 Task: Add Sprouts Fruit Burst to the cart.
Action: Mouse moved to (276, 105)
Screenshot: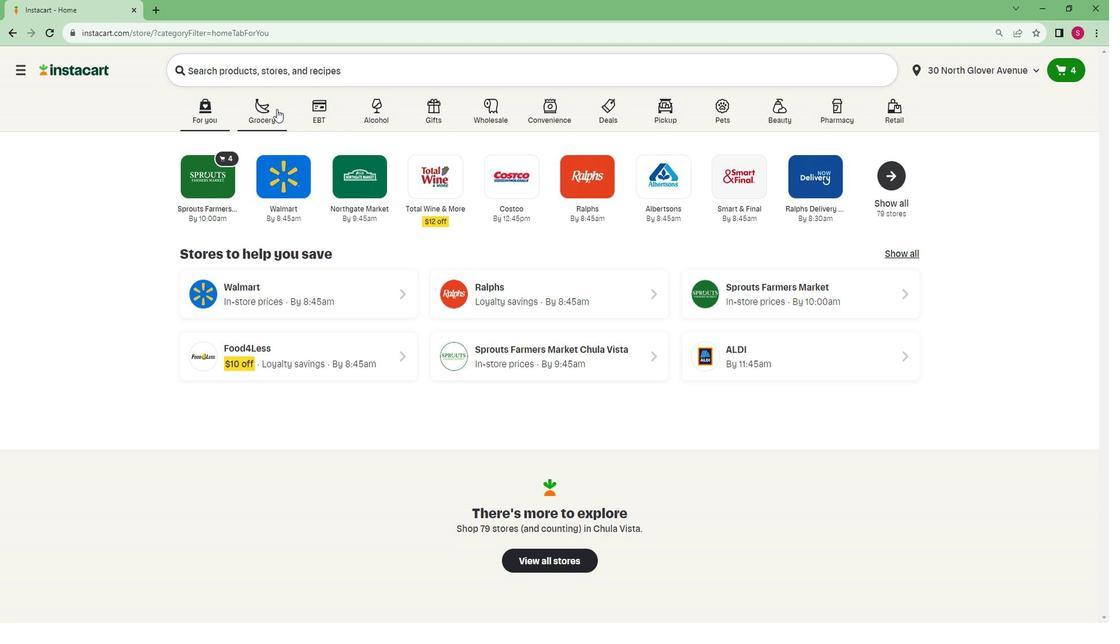 
Action: Mouse pressed left at (276, 105)
Screenshot: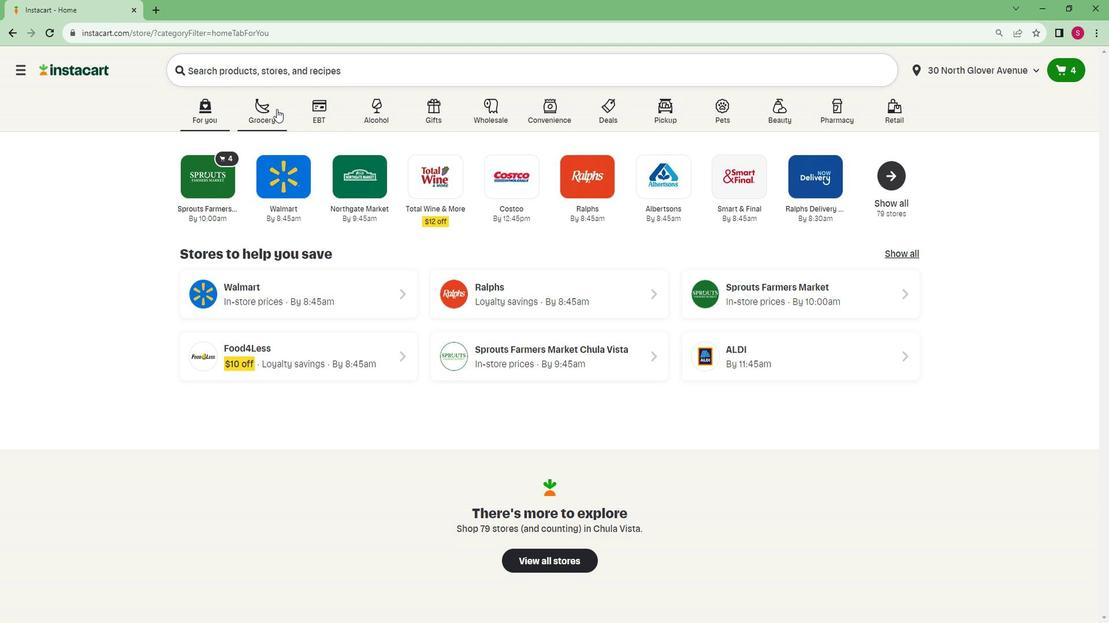 
Action: Mouse moved to (231, 313)
Screenshot: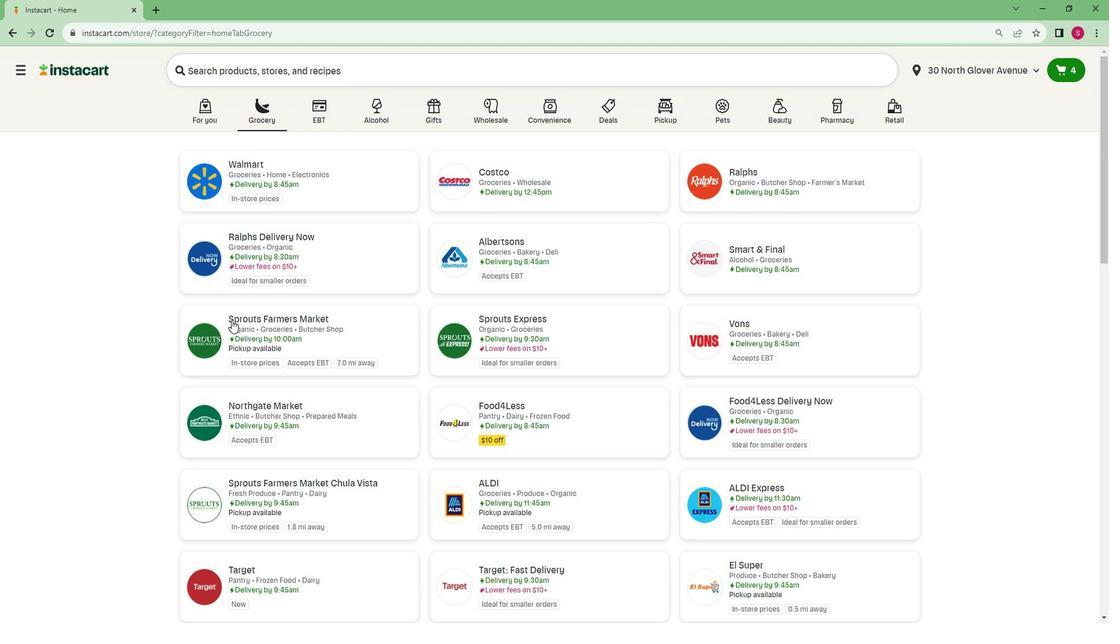 
Action: Mouse pressed left at (231, 313)
Screenshot: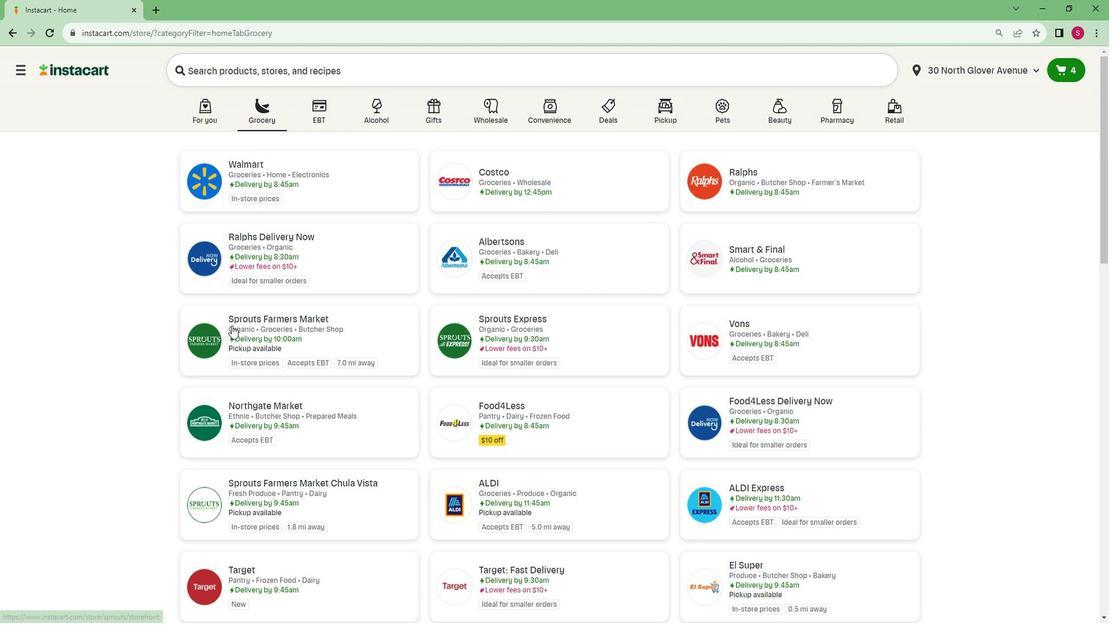 
Action: Mouse moved to (31, 362)
Screenshot: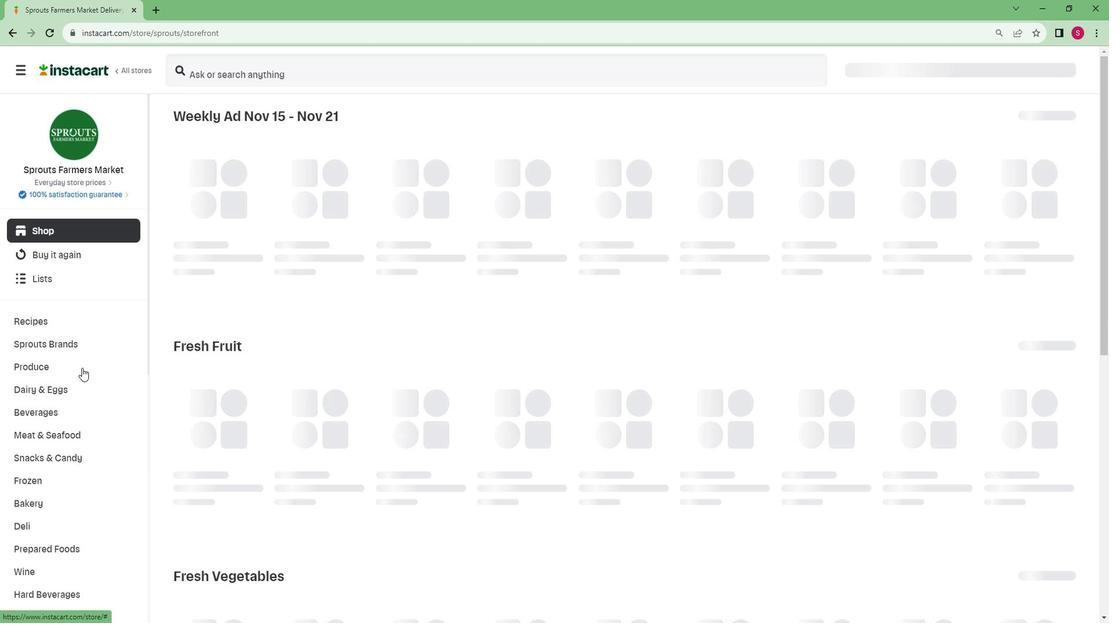 
Action: Mouse scrolled (31, 361) with delta (0, 0)
Screenshot: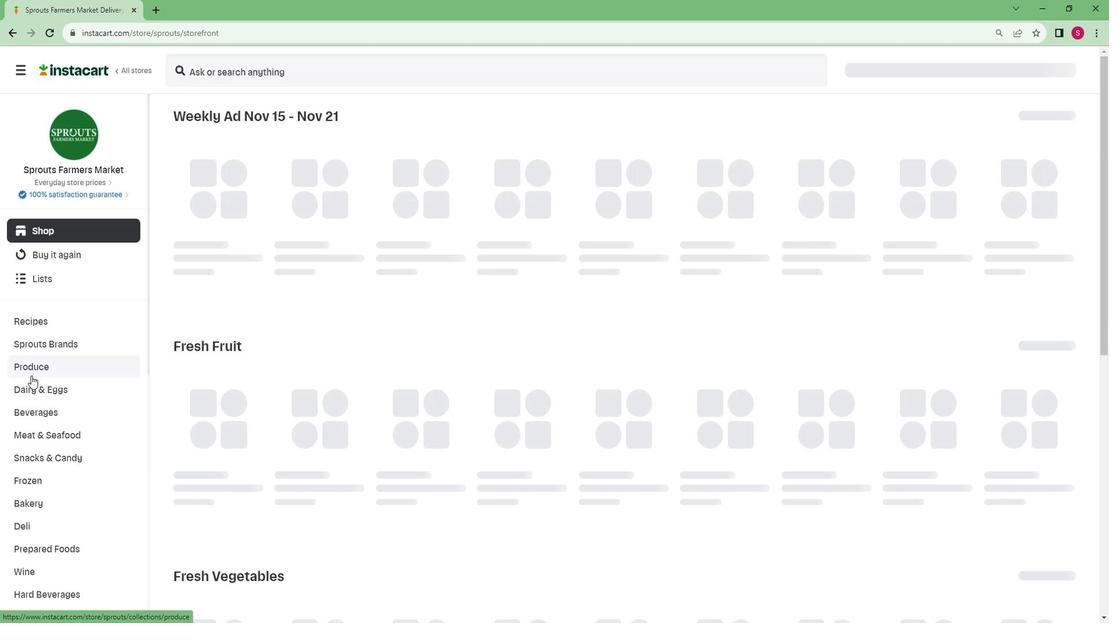 
Action: Mouse scrolled (31, 361) with delta (0, 0)
Screenshot: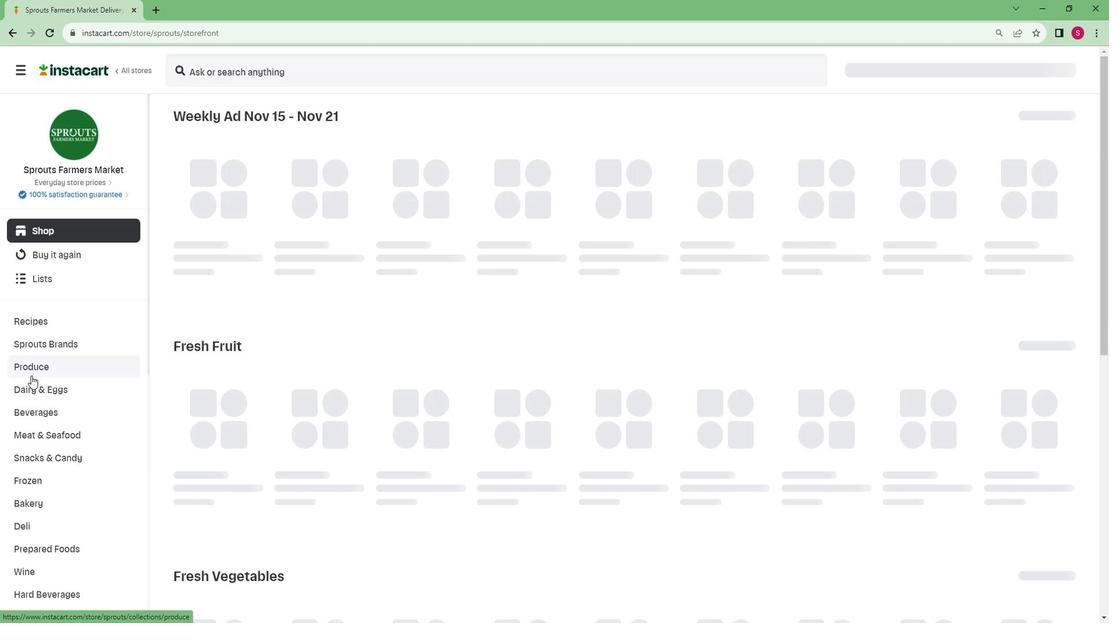 
Action: Mouse scrolled (31, 361) with delta (0, 0)
Screenshot: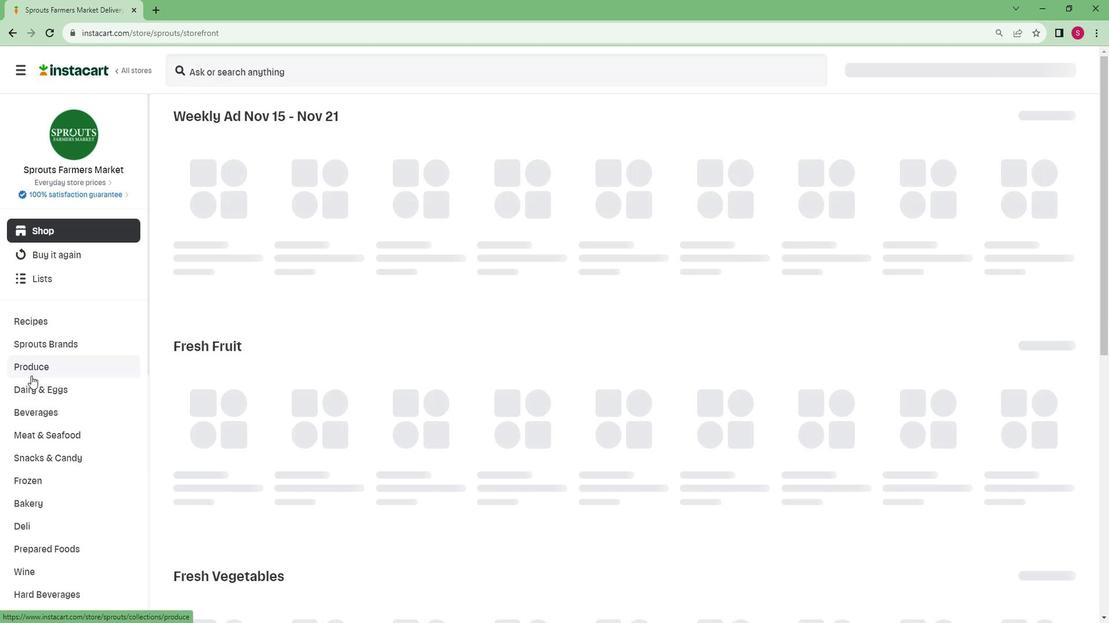 
Action: Mouse scrolled (31, 361) with delta (0, 0)
Screenshot: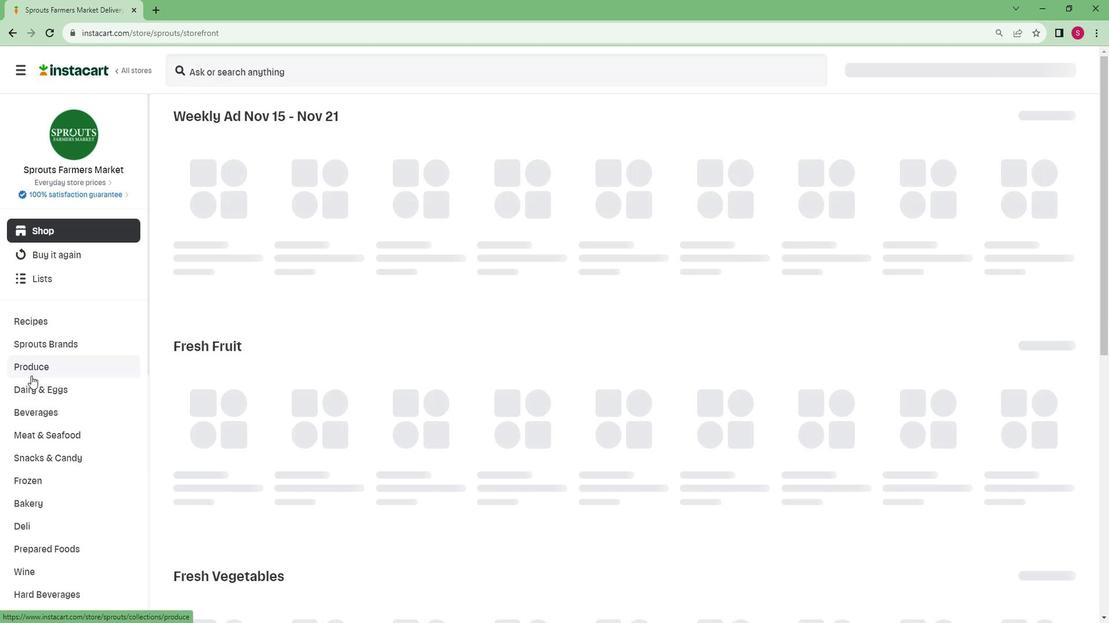 
Action: Mouse scrolled (31, 361) with delta (0, 0)
Screenshot: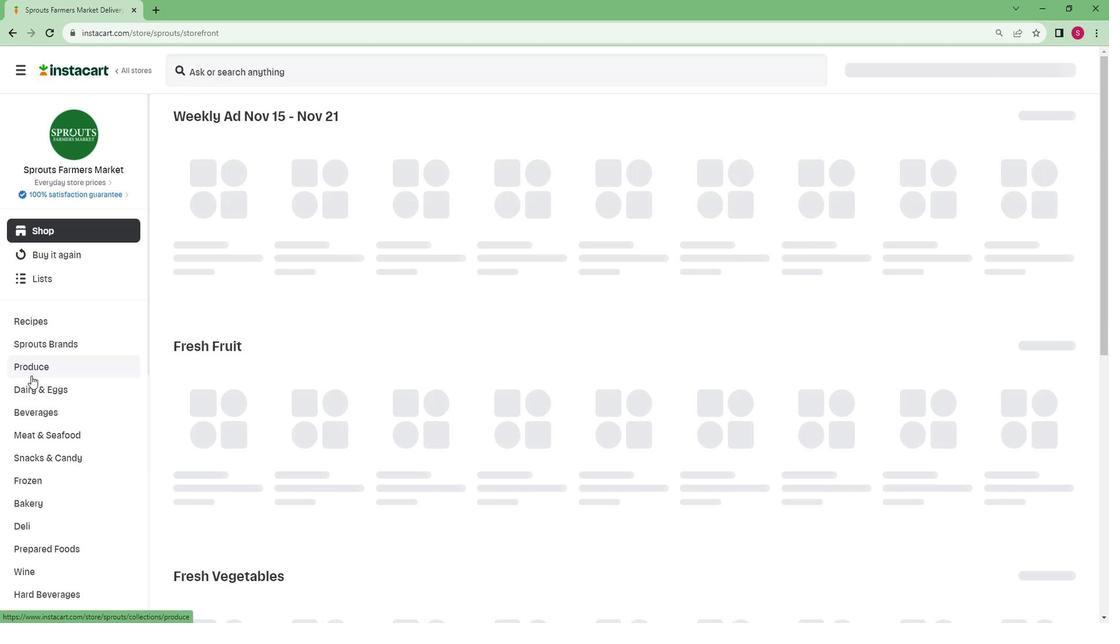 
Action: Mouse scrolled (31, 361) with delta (0, 0)
Screenshot: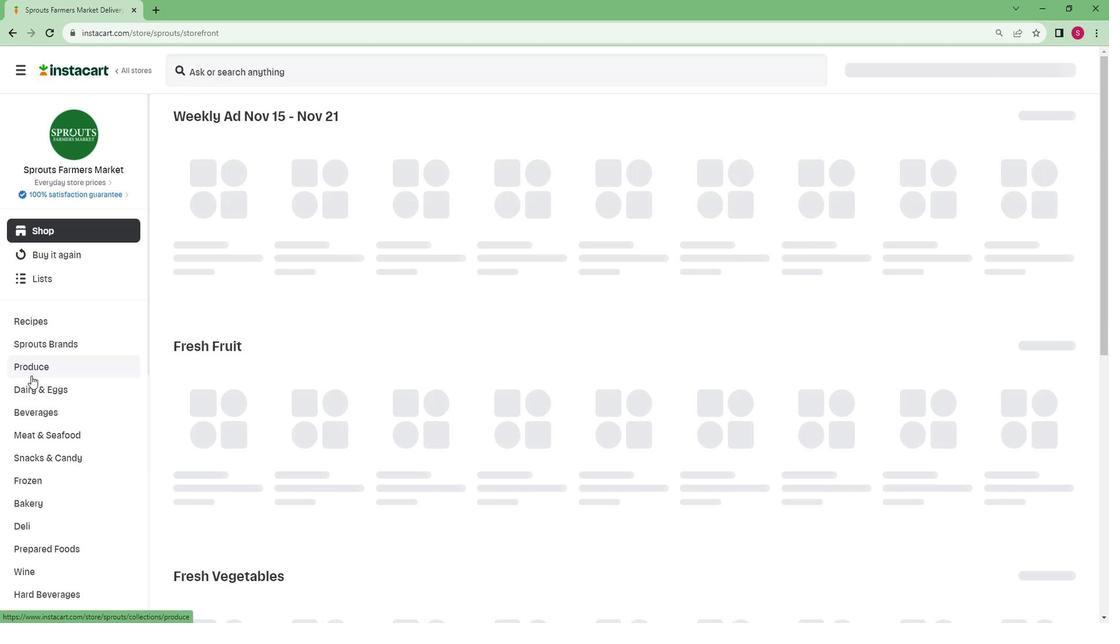 
Action: Mouse scrolled (31, 361) with delta (0, 0)
Screenshot: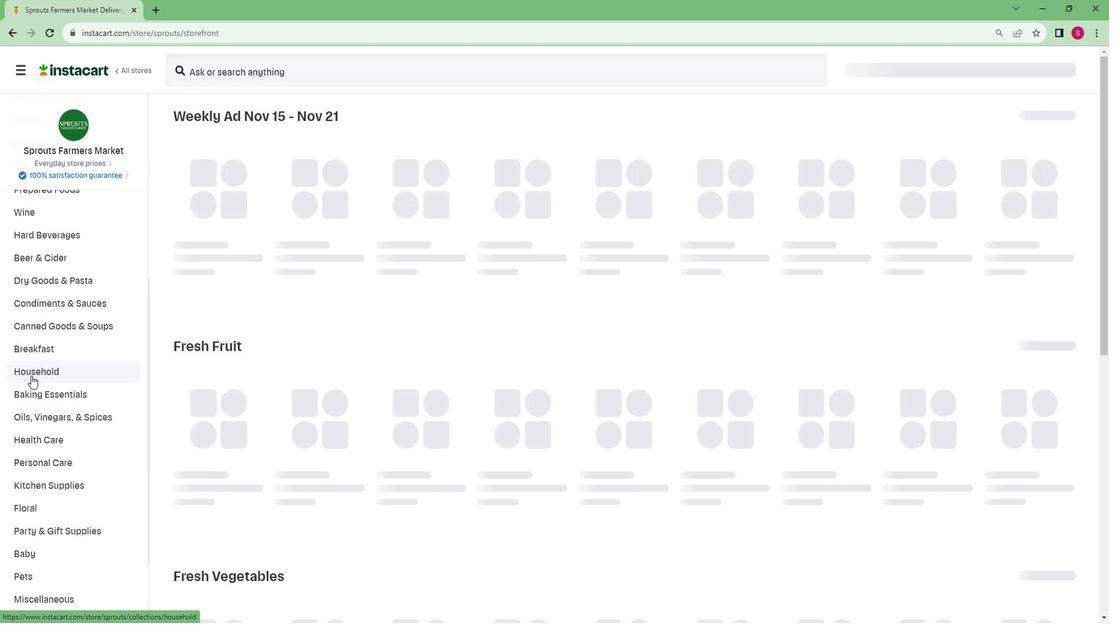 
Action: Mouse scrolled (31, 361) with delta (0, 0)
Screenshot: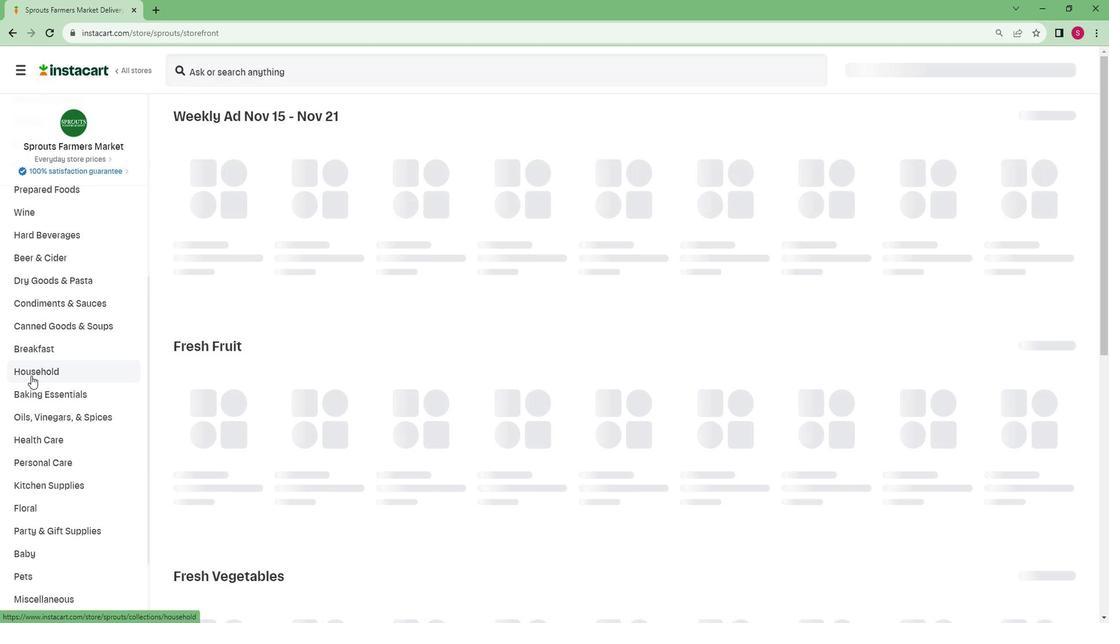 
Action: Mouse scrolled (31, 361) with delta (0, 0)
Screenshot: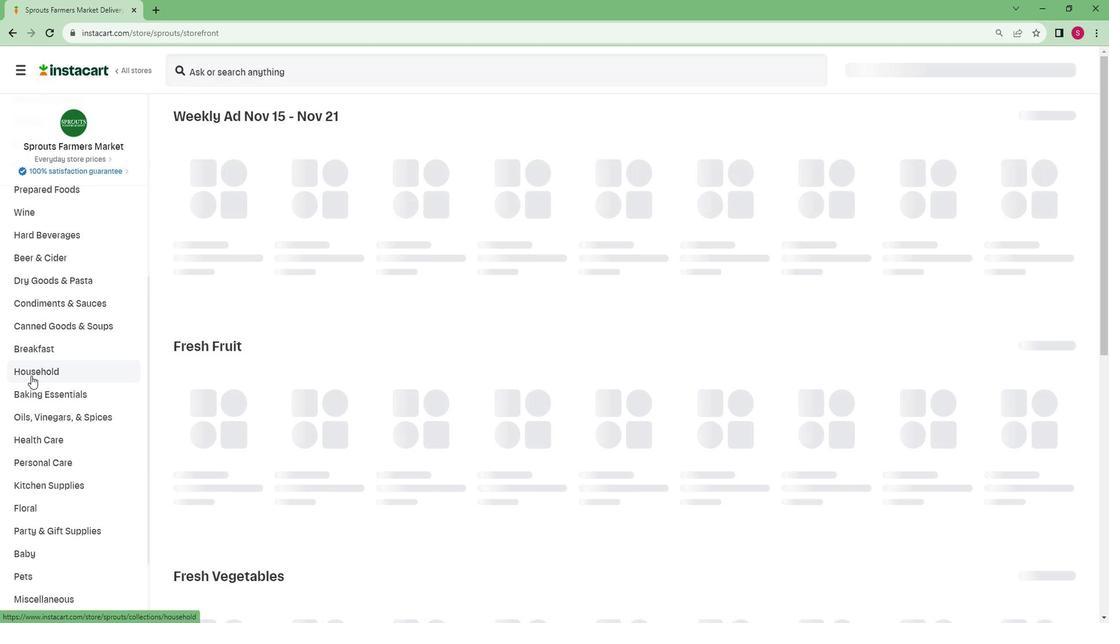 
Action: Mouse scrolled (31, 361) with delta (0, 0)
Screenshot: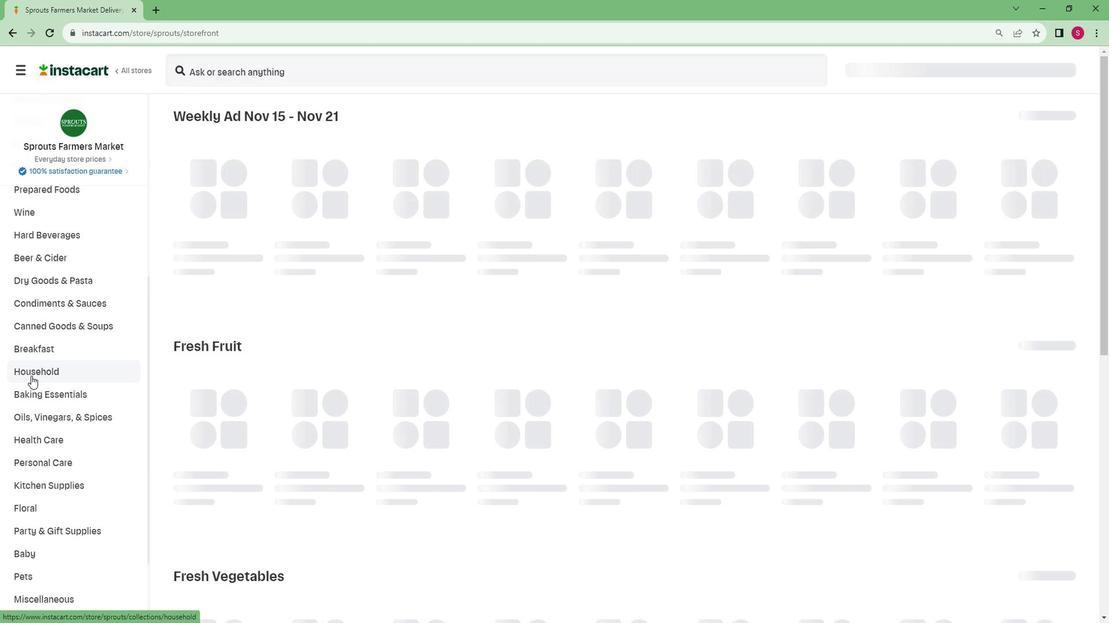 
Action: Mouse scrolled (31, 361) with delta (0, 0)
Screenshot: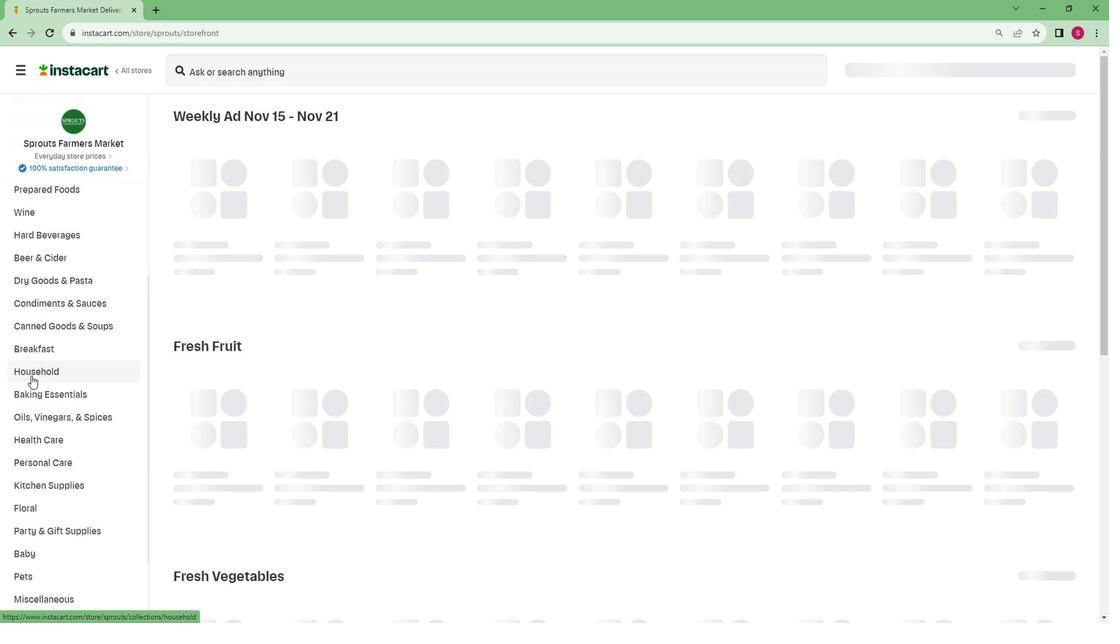 
Action: Mouse moved to (13, 581)
Screenshot: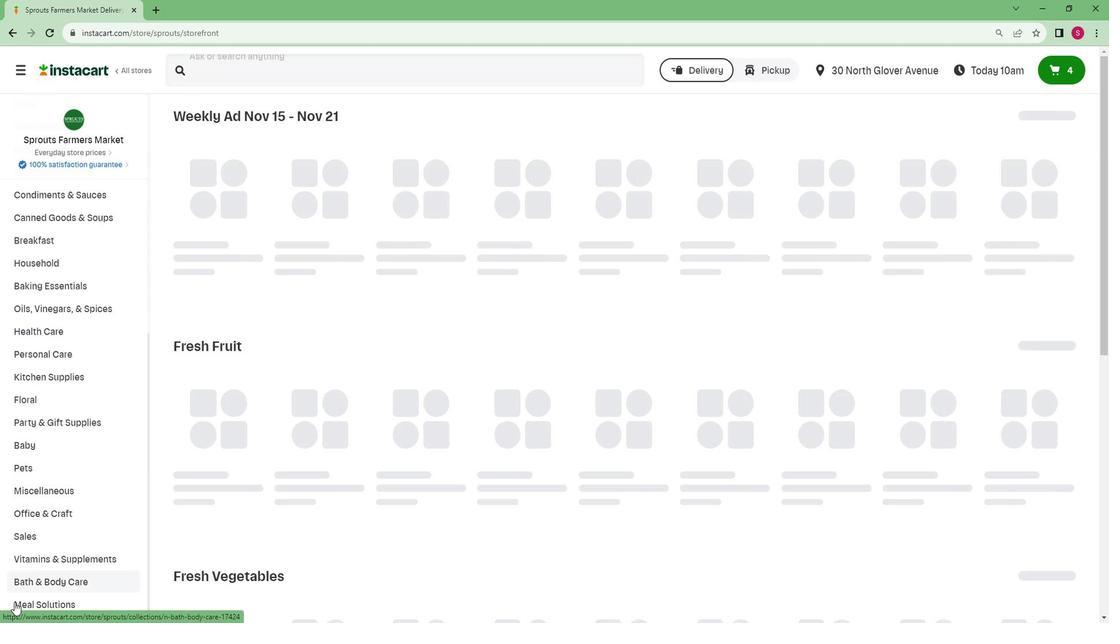 
Action: Mouse pressed left at (13, 581)
Screenshot: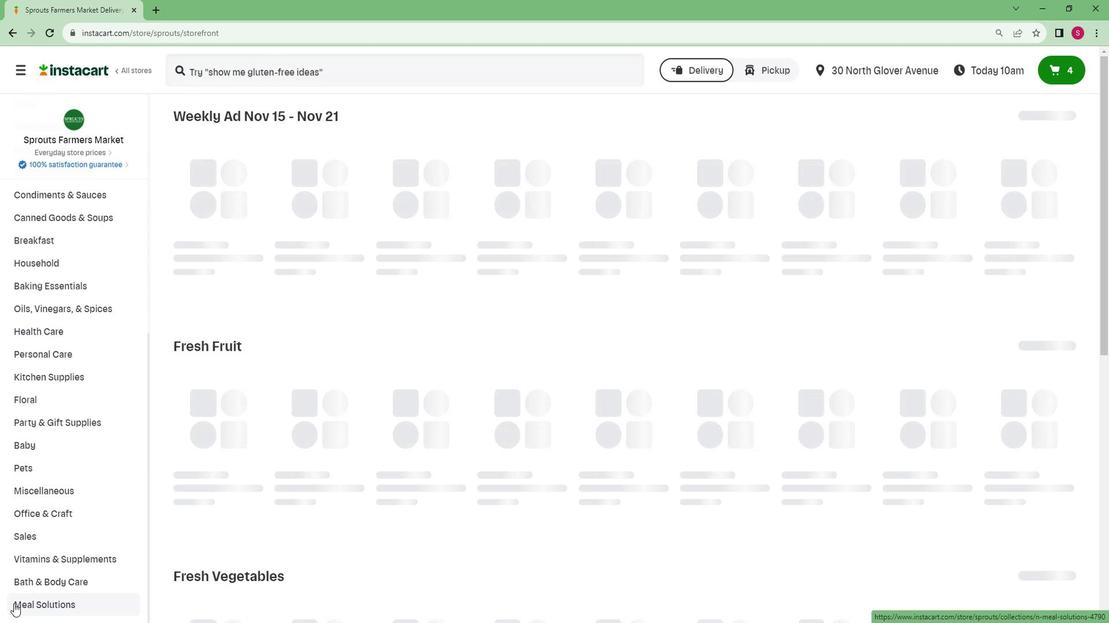
Action: Mouse moved to (76, 545)
Screenshot: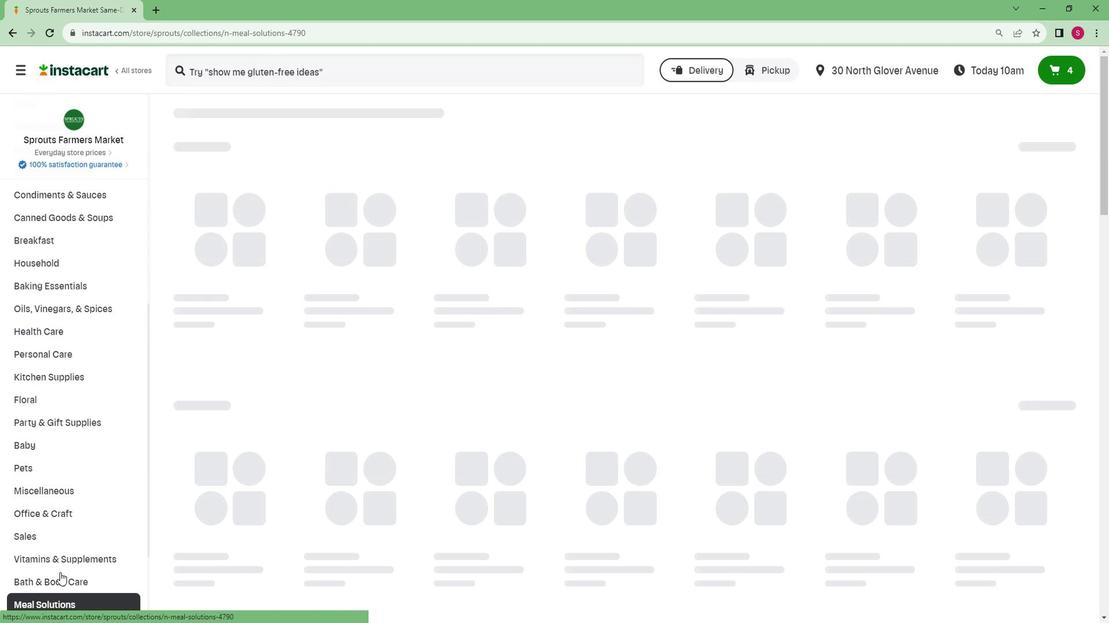 
Action: Mouse scrolled (76, 545) with delta (0, 0)
Screenshot: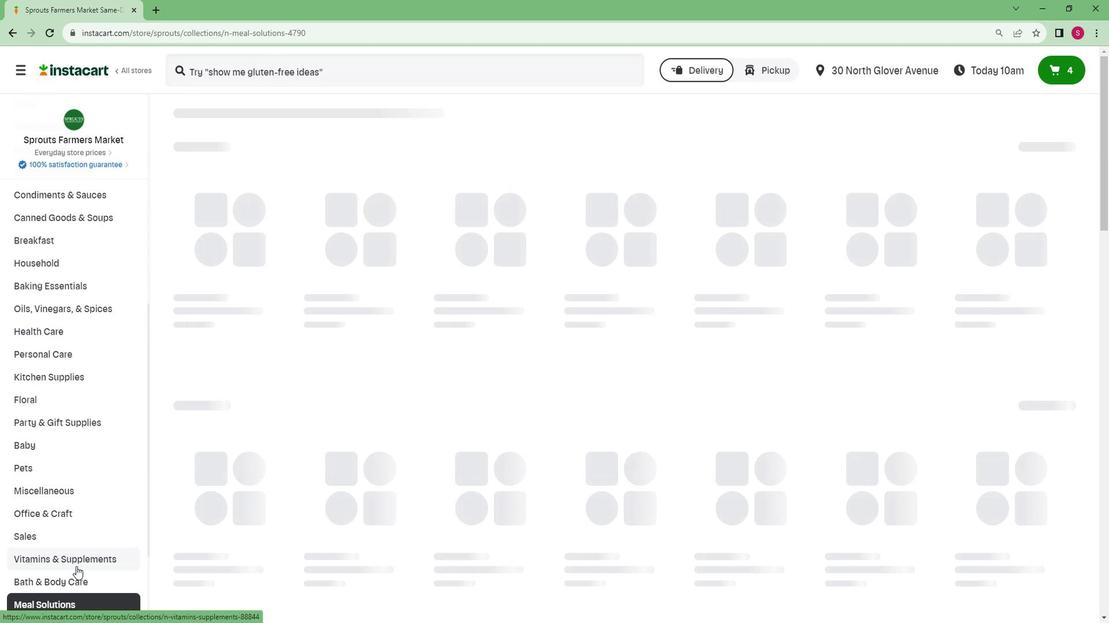 
Action: Mouse scrolled (76, 545) with delta (0, 0)
Screenshot: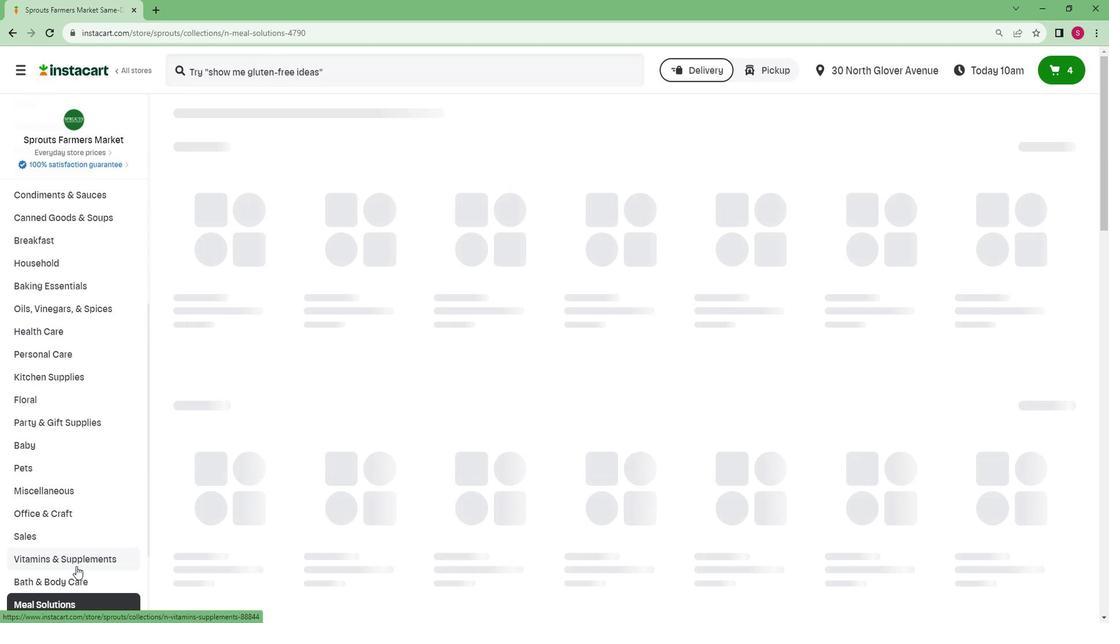 
Action: Mouse scrolled (76, 545) with delta (0, 0)
Screenshot: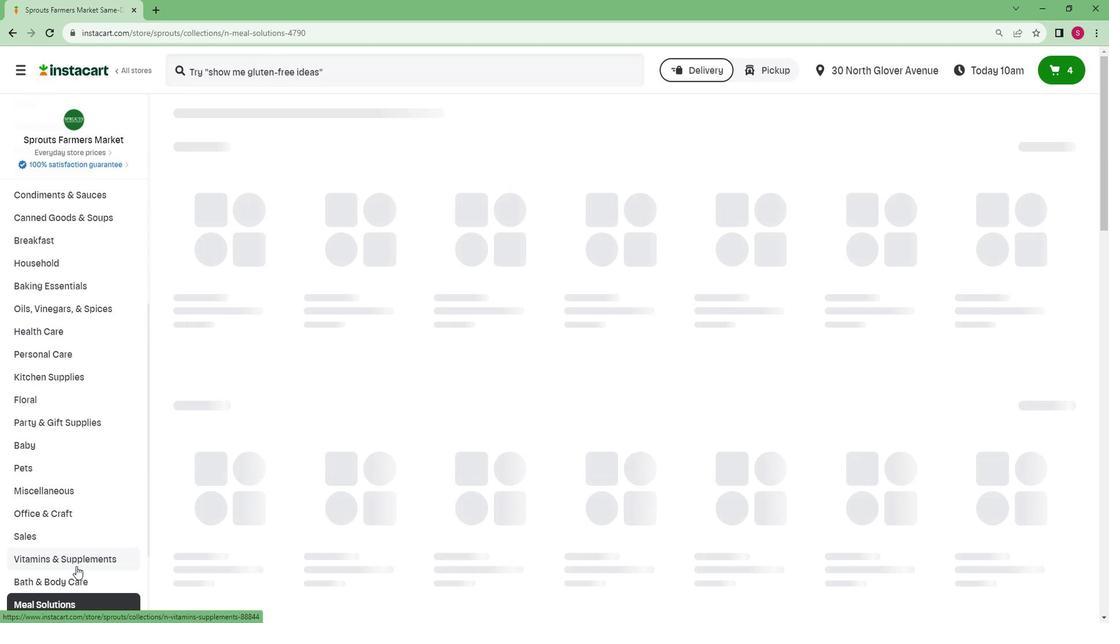 
Action: Mouse scrolled (76, 545) with delta (0, 0)
Screenshot: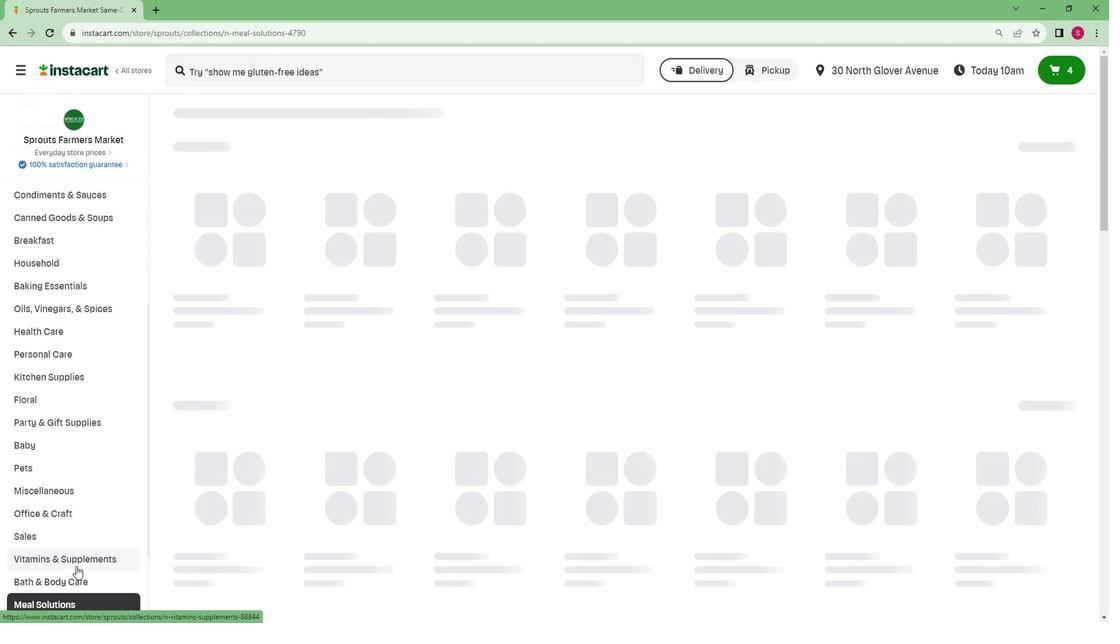 
Action: Mouse moved to (76, 545)
Screenshot: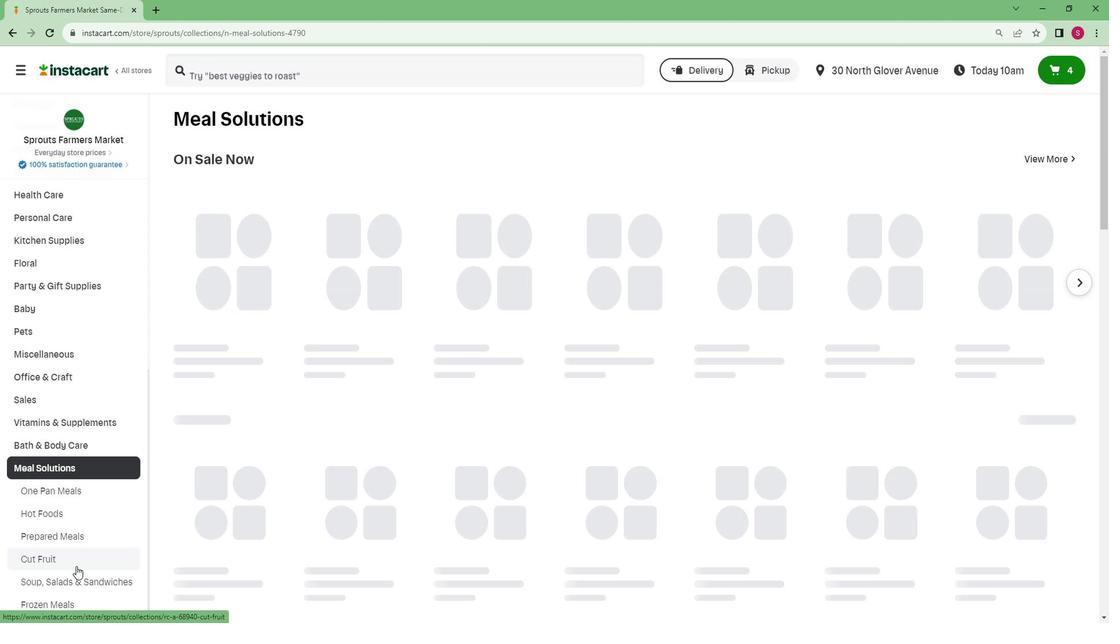 
Action: Mouse pressed left at (76, 545)
Screenshot: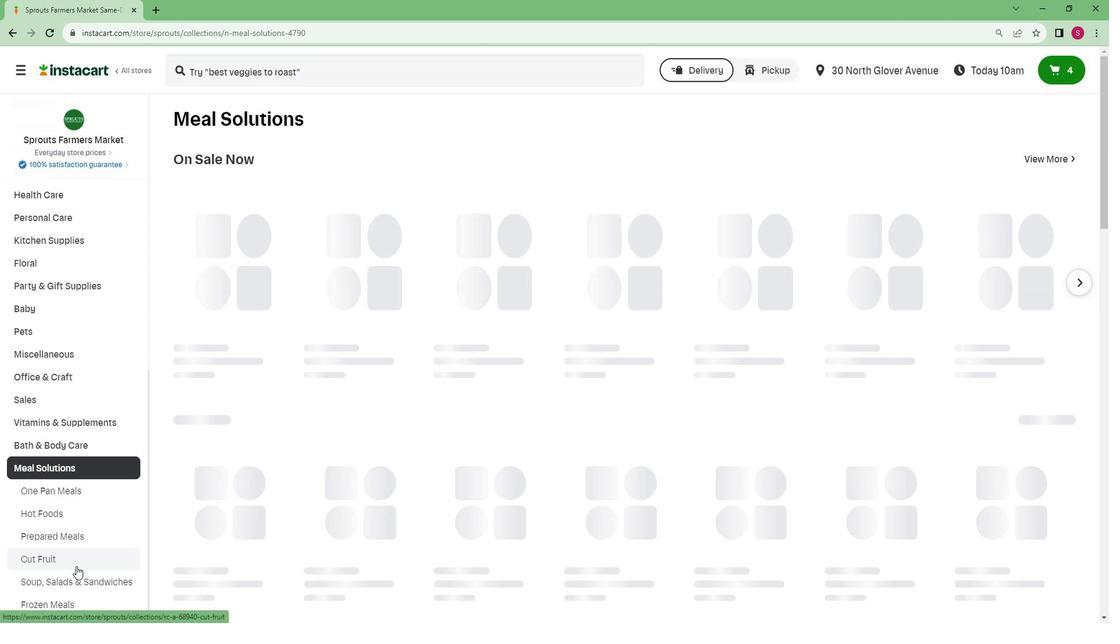 
Action: Mouse moved to (379, 70)
Screenshot: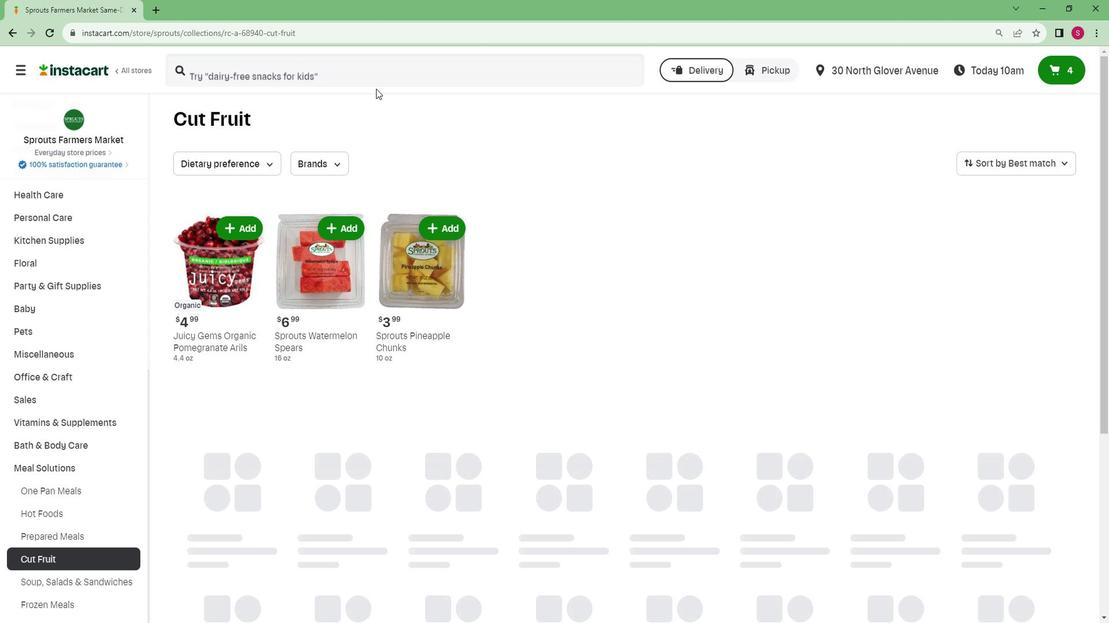
Action: Mouse pressed left at (379, 70)
Screenshot: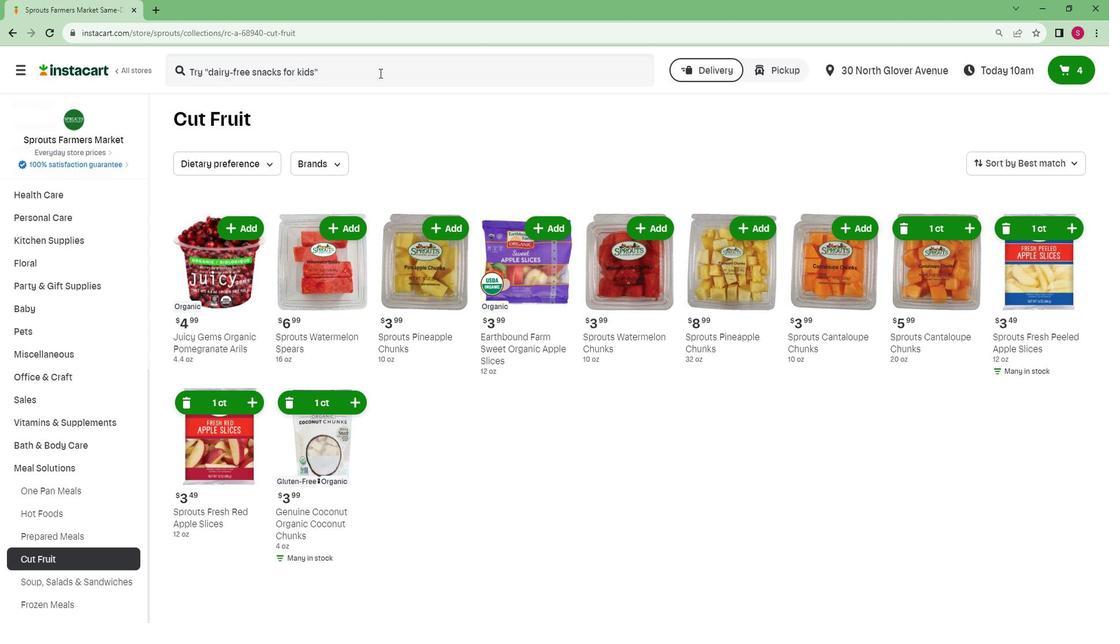 
Action: Mouse moved to (379, 69)
Screenshot: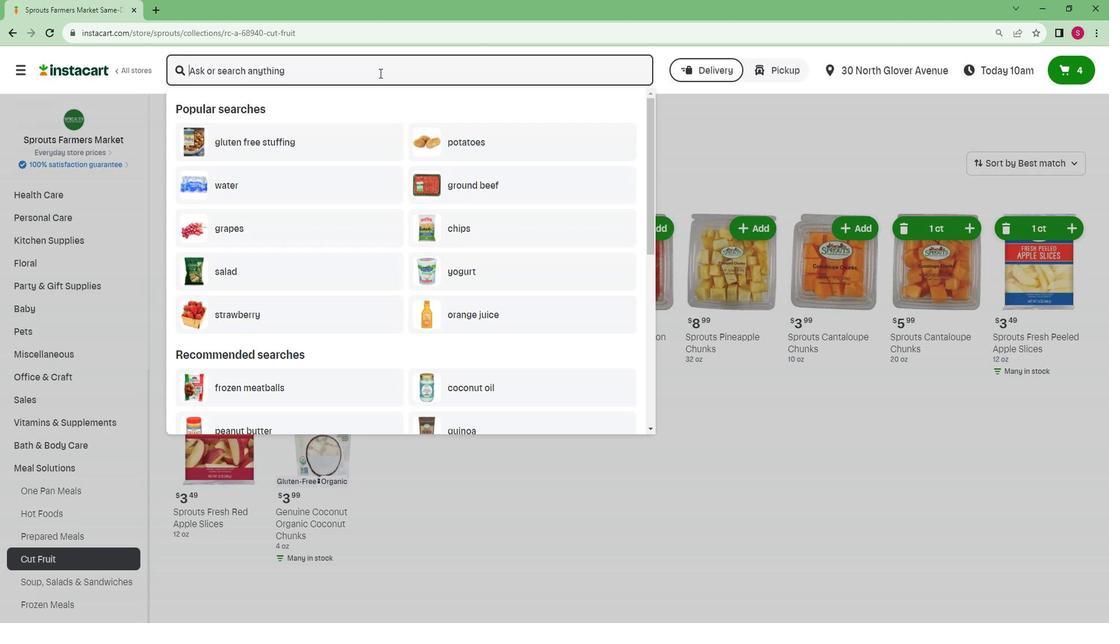 
Action: Key pressed <Key.caps_lock>S<Key.caps_lock>prouts<Key.space><Key.caps_lock>F<Key.caps_lock>ruit<Key.space><Key.caps_lock>B<Key.caps_lock>urst<Key.enter>
Screenshot: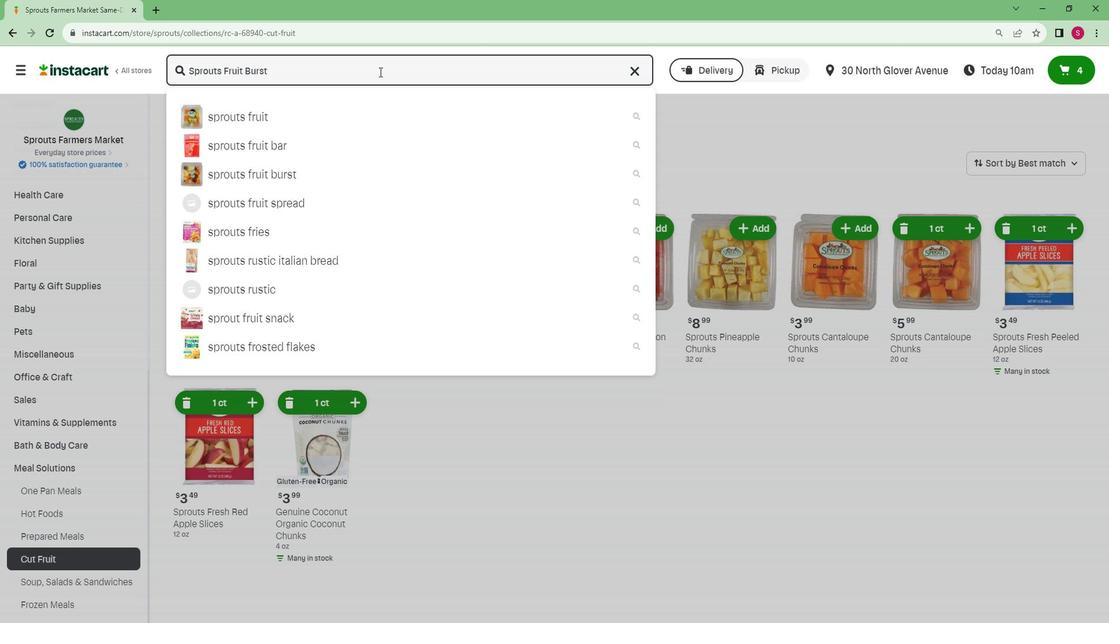 
Action: Mouse moved to (329, 218)
Screenshot: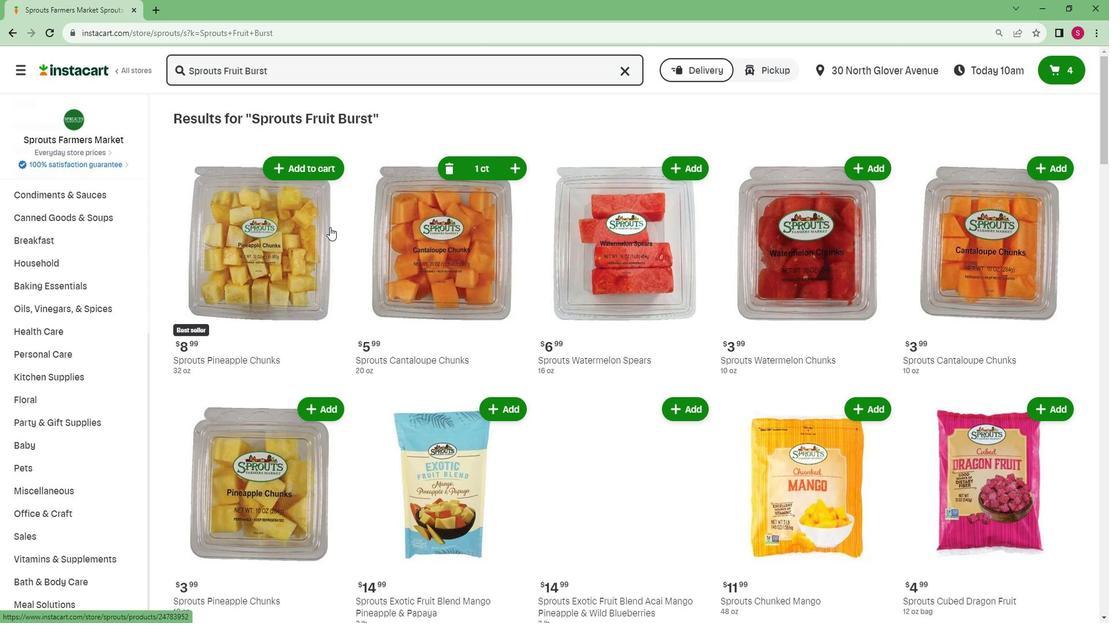 
Action: Mouse scrolled (329, 217) with delta (0, 0)
Screenshot: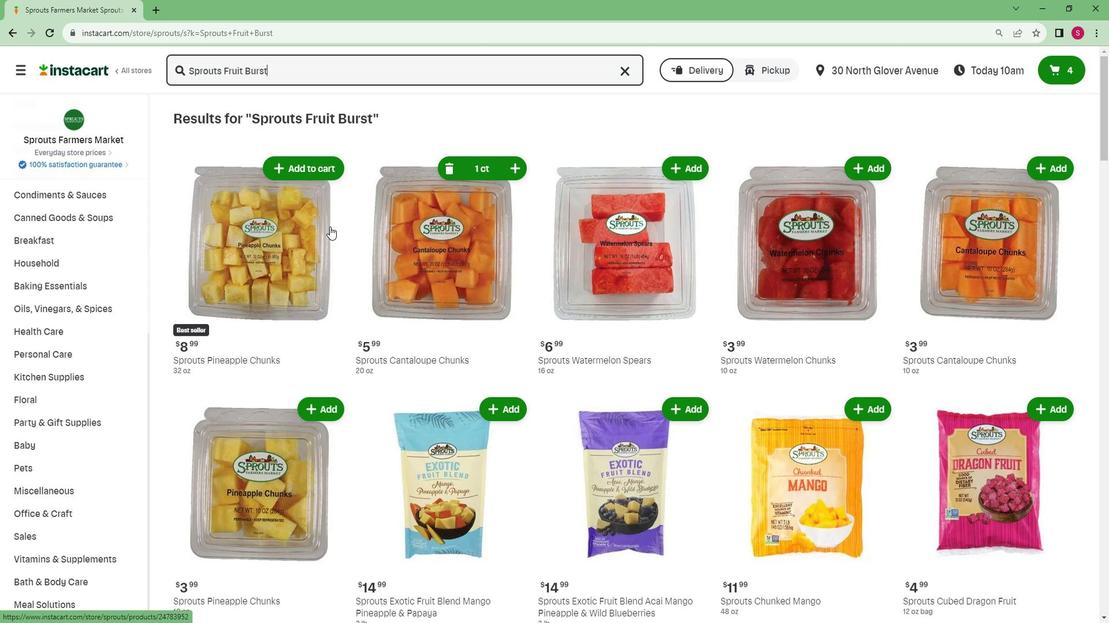 
